 Task: Create a section Automated Code Review Sprint and in the section, add a milestone Integration with Third-Party APIs in the project ToughWorks.
Action: Mouse moved to (80, 444)
Screenshot: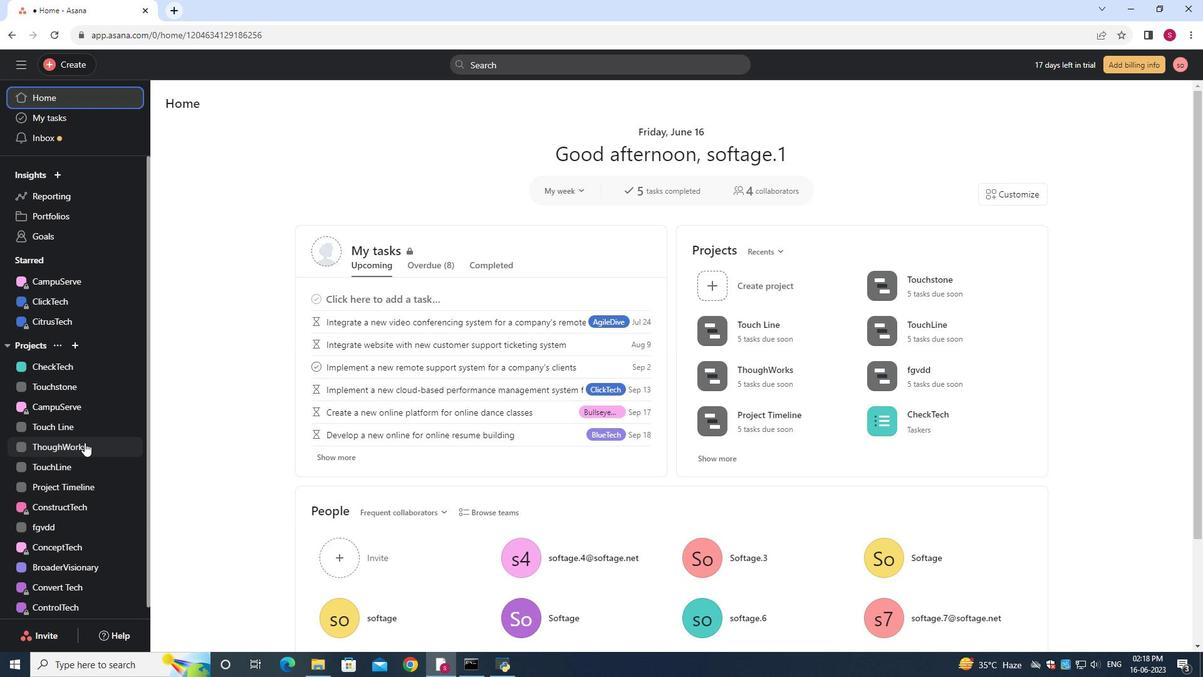 
Action: Mouse pressed left at (80, 444)
Screenshot: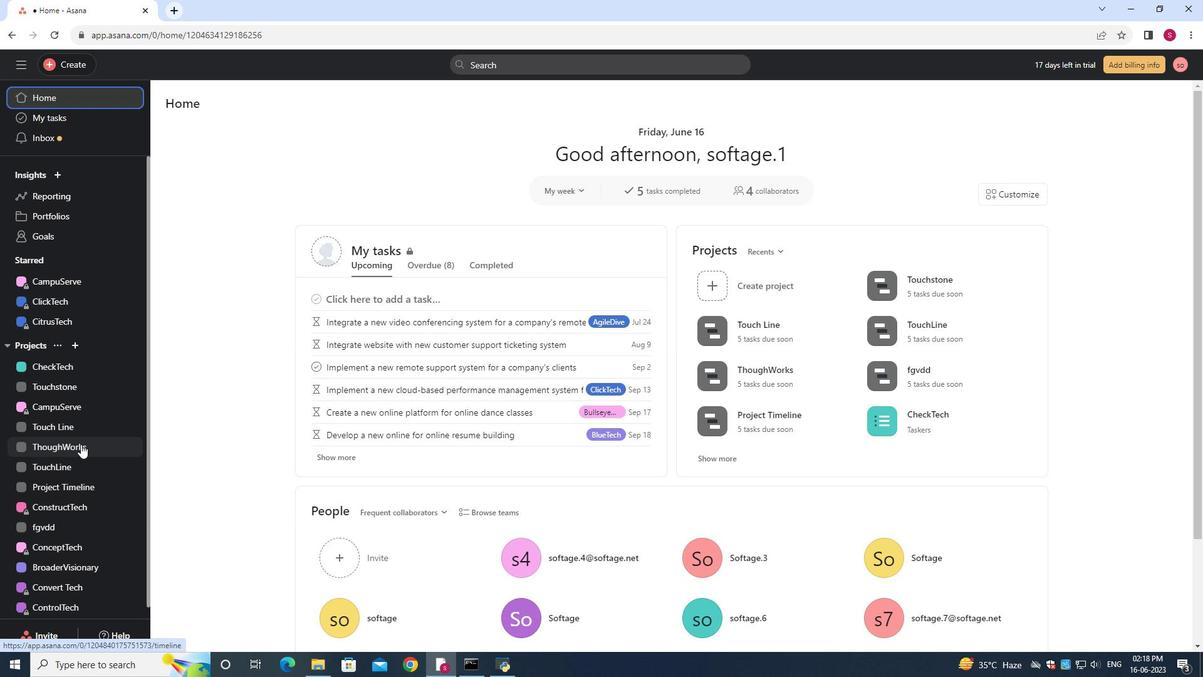 
Action: Mouse moved to (220, 132)
Screenshot: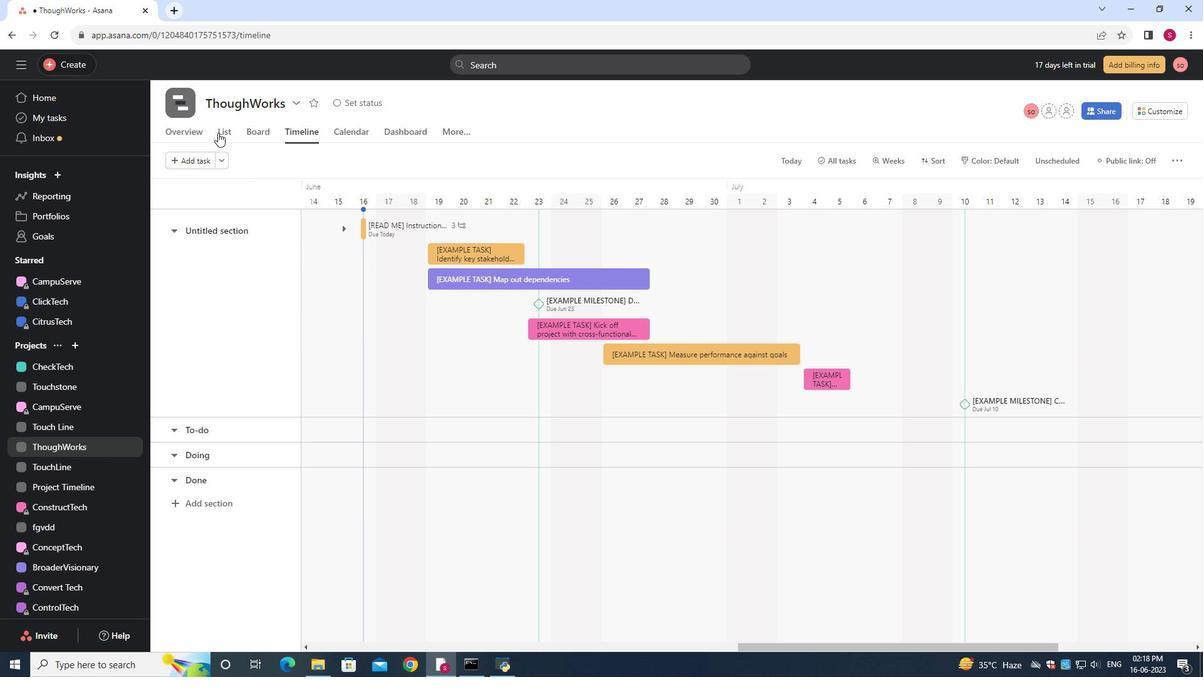 
Action: Mouse pressed left at (220, 132)
Screenshot: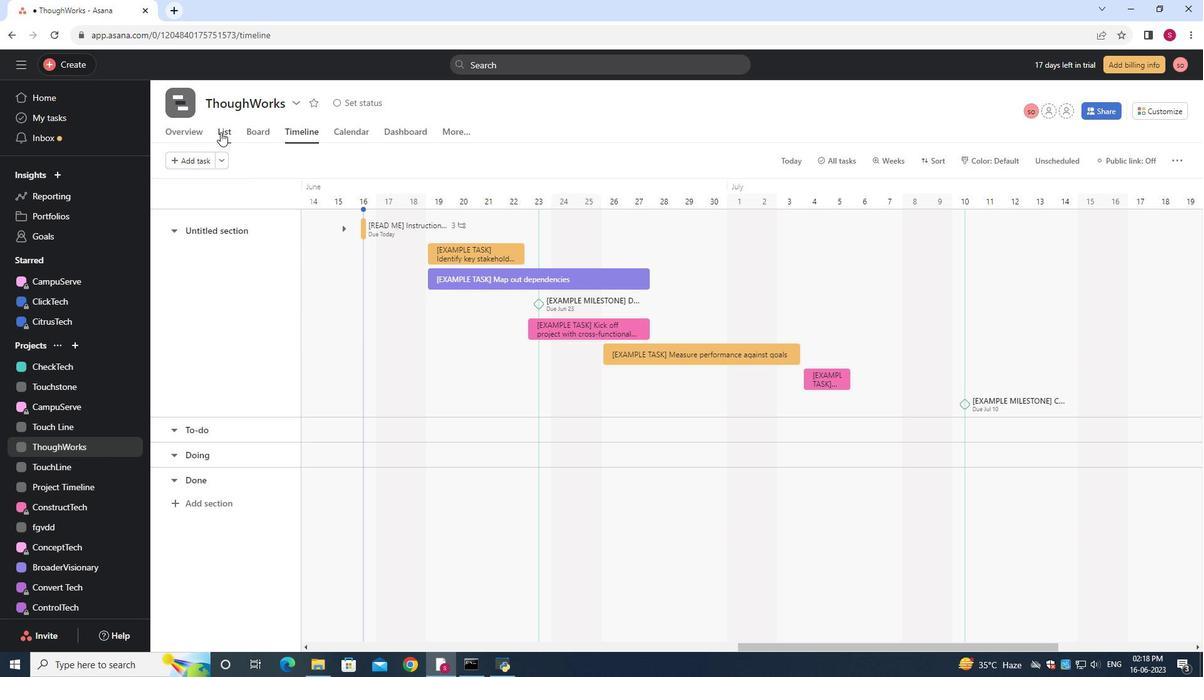 
Action: Mouse moved to (221, 160)
Screenshot: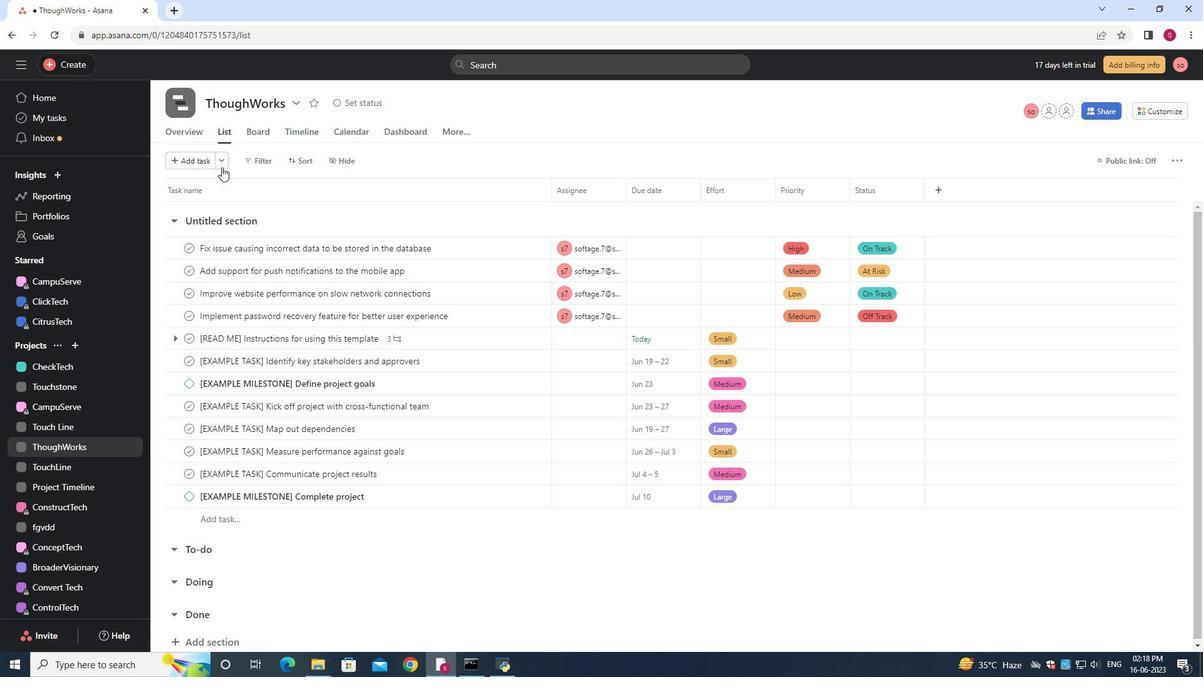 
Action: Mouse pressed left at (221, 160)
Screenshot: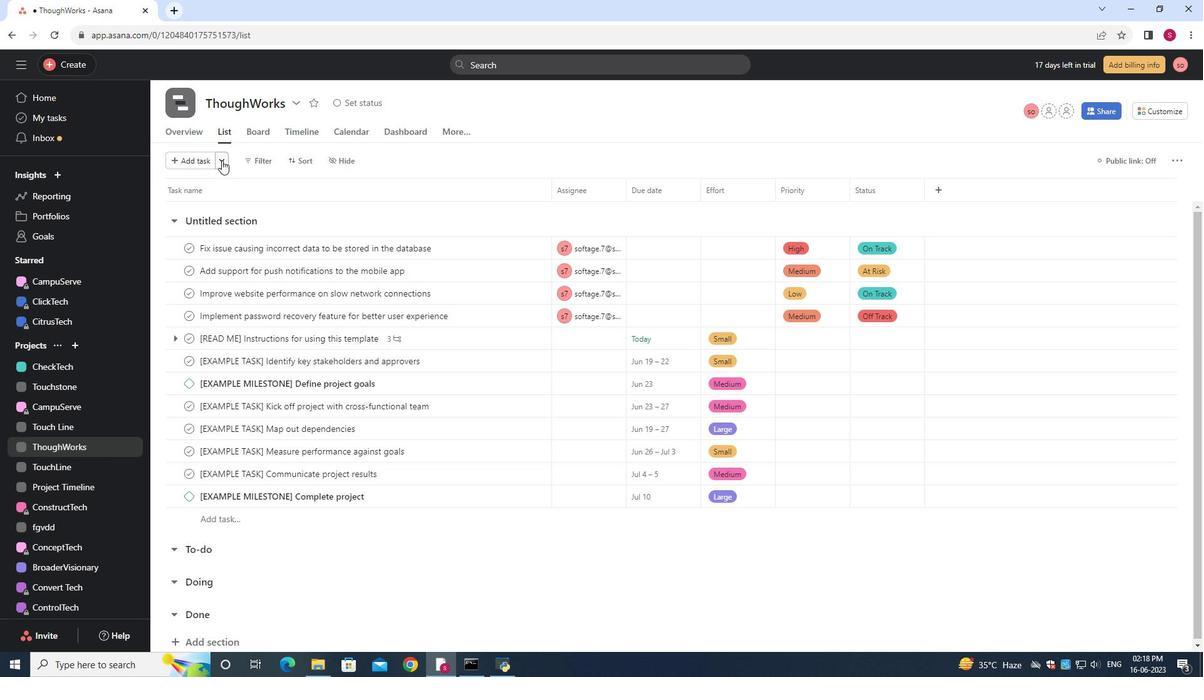 
Action: Mouse moved to (252, 183)
Screenshot: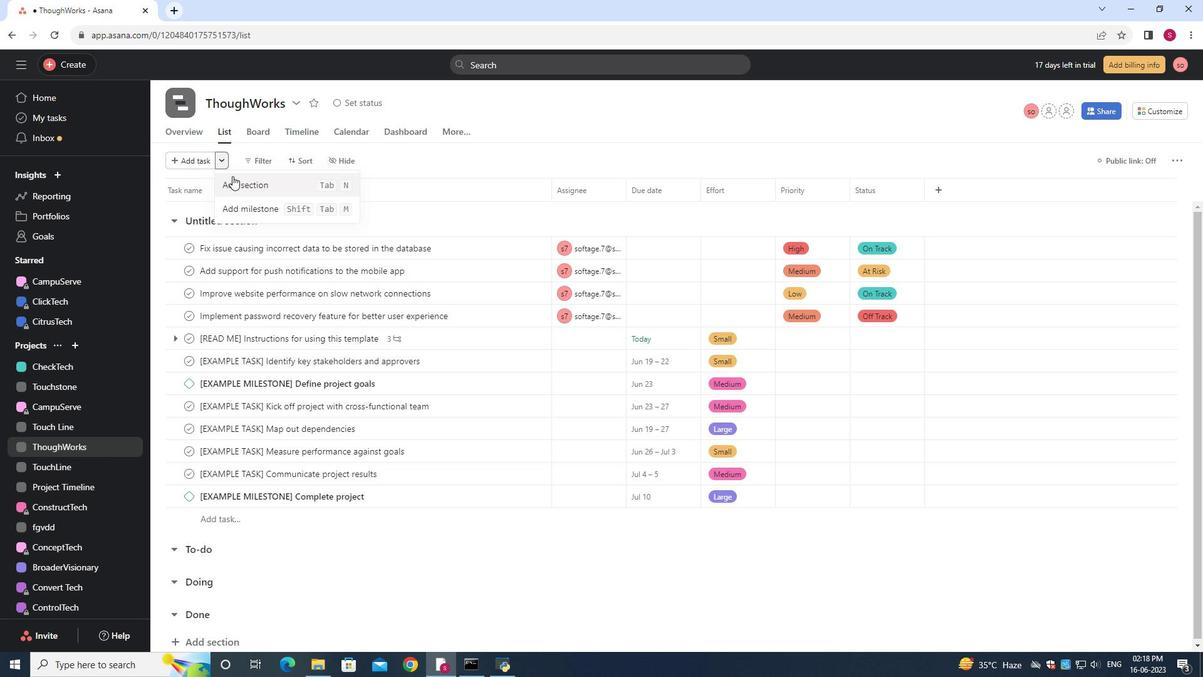 
Action: Mouse pressed left at (252, 183)
Screenshot: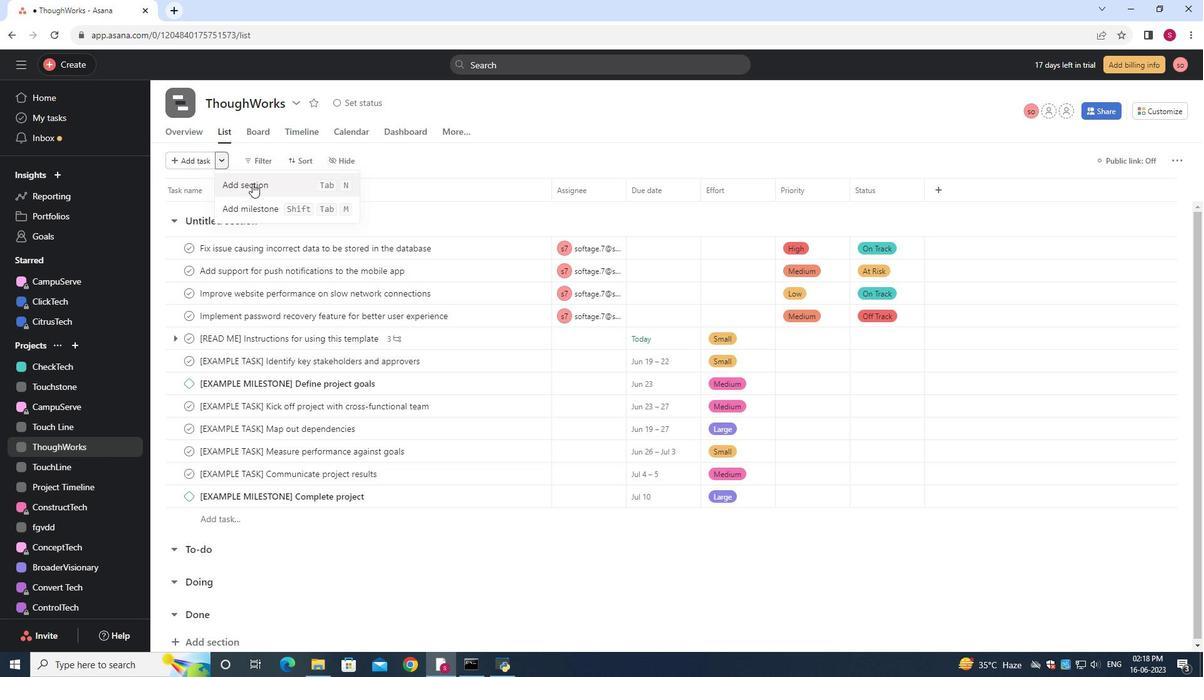 
Action: Mouse moved to (220, 208)
Screenshot: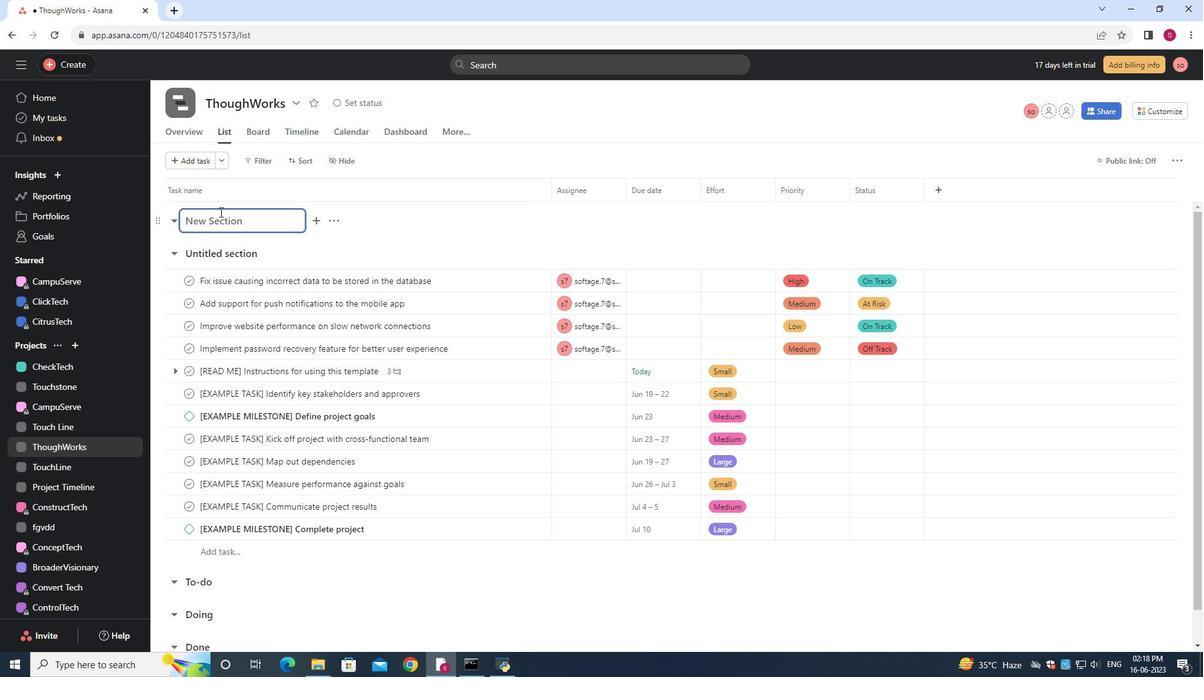 
Action: Key pressed <Key.shift>Automated<Key.space><Key.shift>Code<Key.space><Key.shift><Key.shift><Key.shift><Key.shift><Key.shift><Key.shift><Key.shift><Key.shift><Key.shift><Key.shift><Key.shift><Key.shift><Key.shift><Key.shift><Key.shift><Key.shift>Review<Key.space><Key.shift><Key.shift><Key.shift><Key.shift><Key.shift><Key.shift><Key.shift><Key.shift><Key.shift><Key.shift><Key.shift><Key.shift><Key.shift>Sprint<Key.enter>
Screenshot: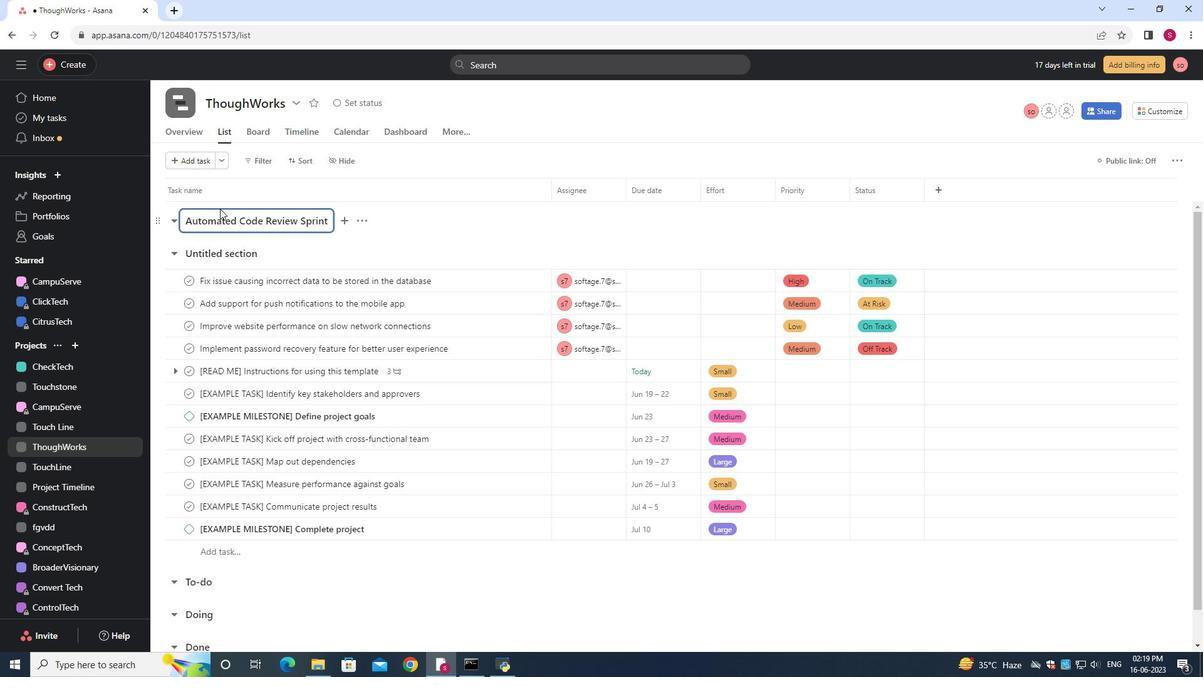 
Action: Mouse moved to (220, 160)
Screenshot: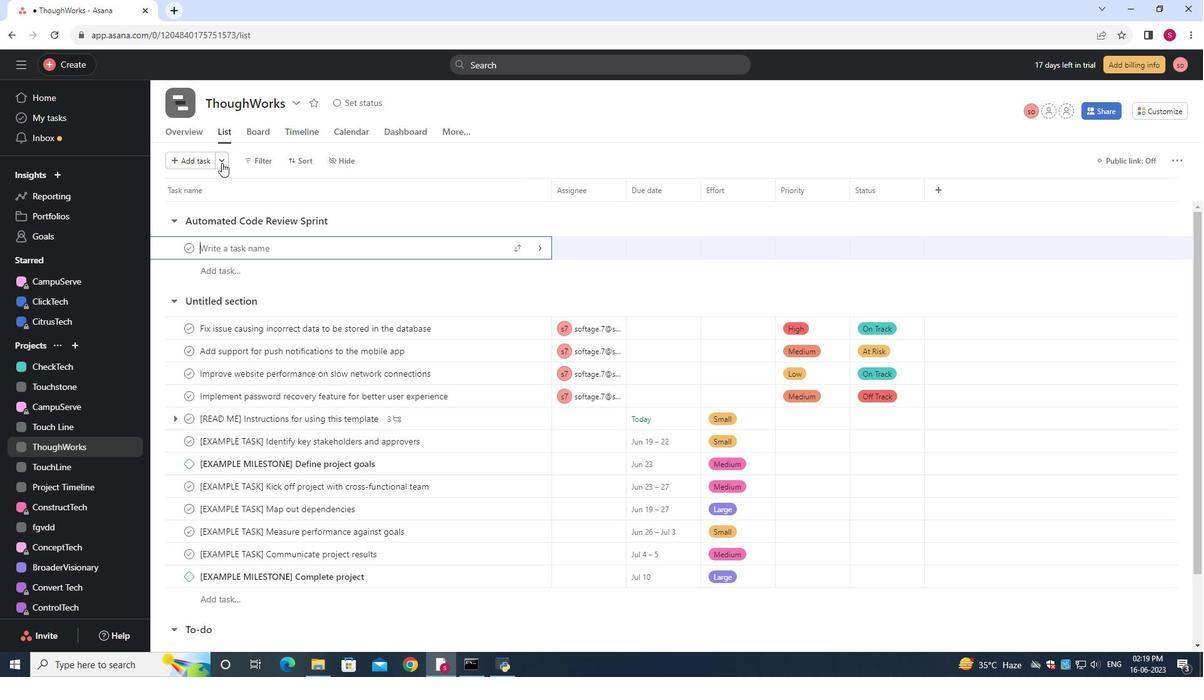 
Action: Mouse pressed left at (220, 160)
Screenshot: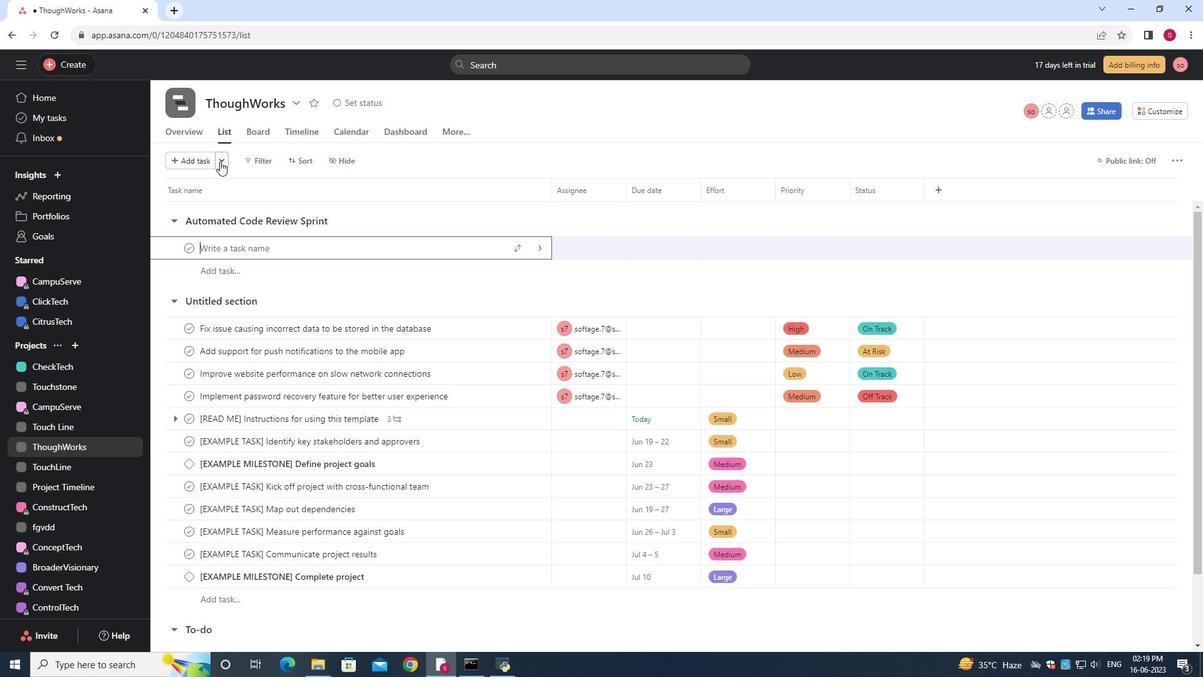 
Action: Mouse moved to (238, 205)
Screenshot: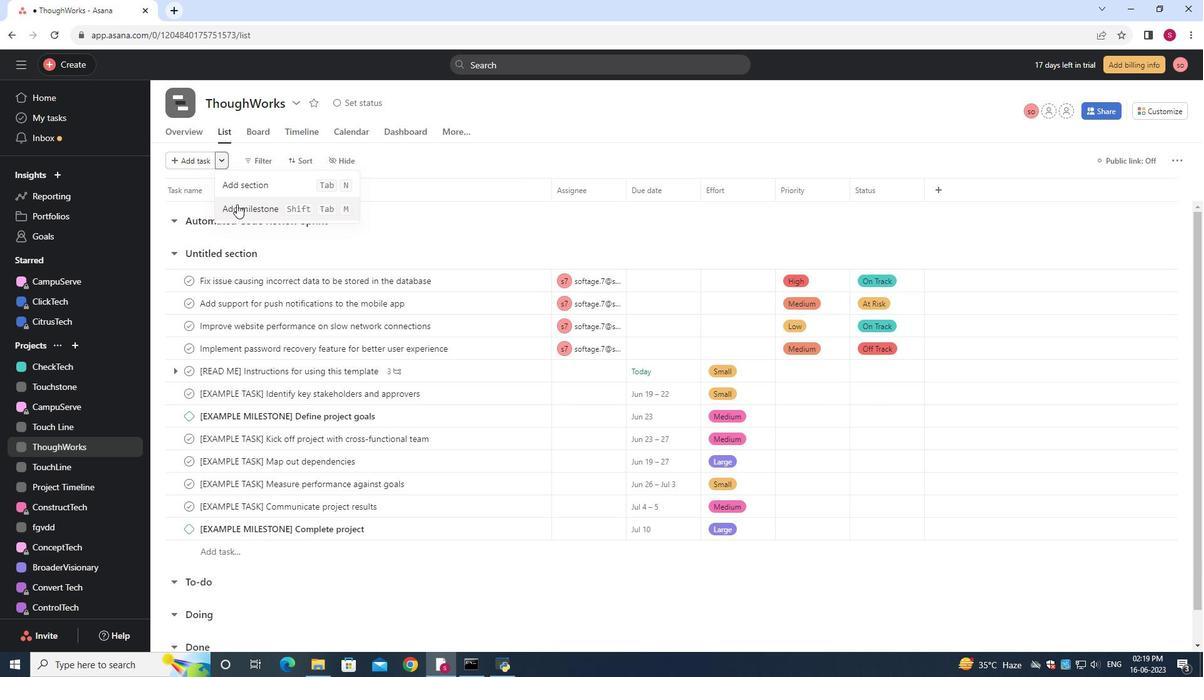 
Action: Mouse pressed left at (238, 205)
Screenshot: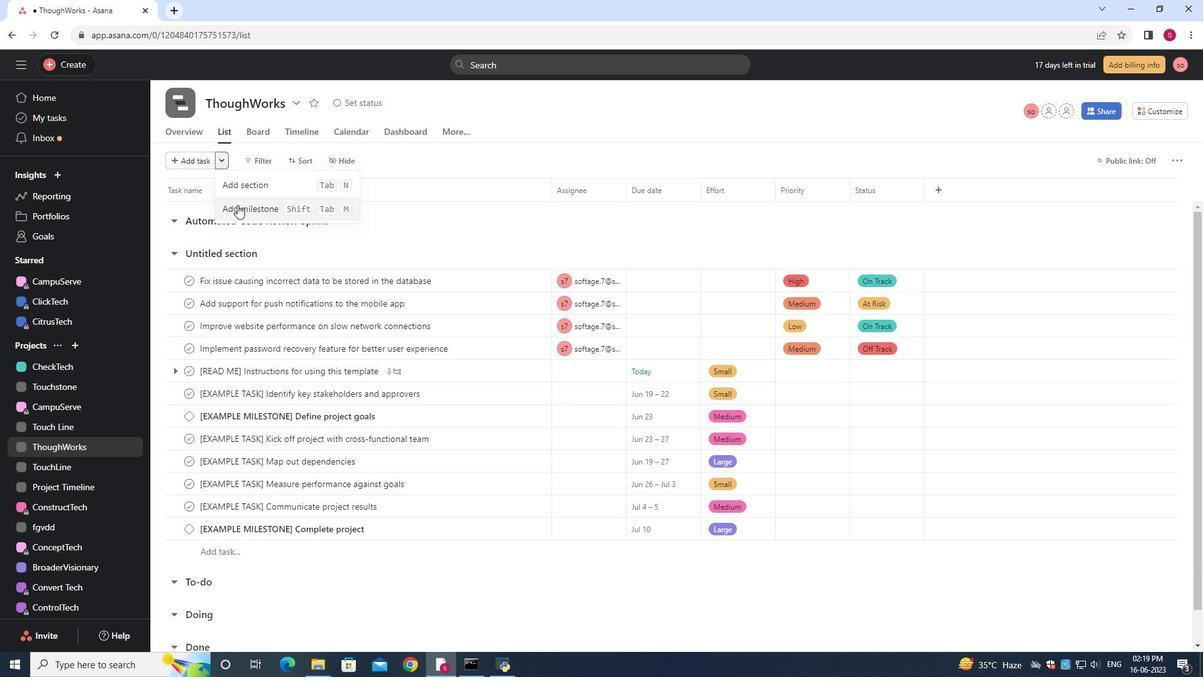 
Action: Mouse moved to (244, 205)
Screenshot: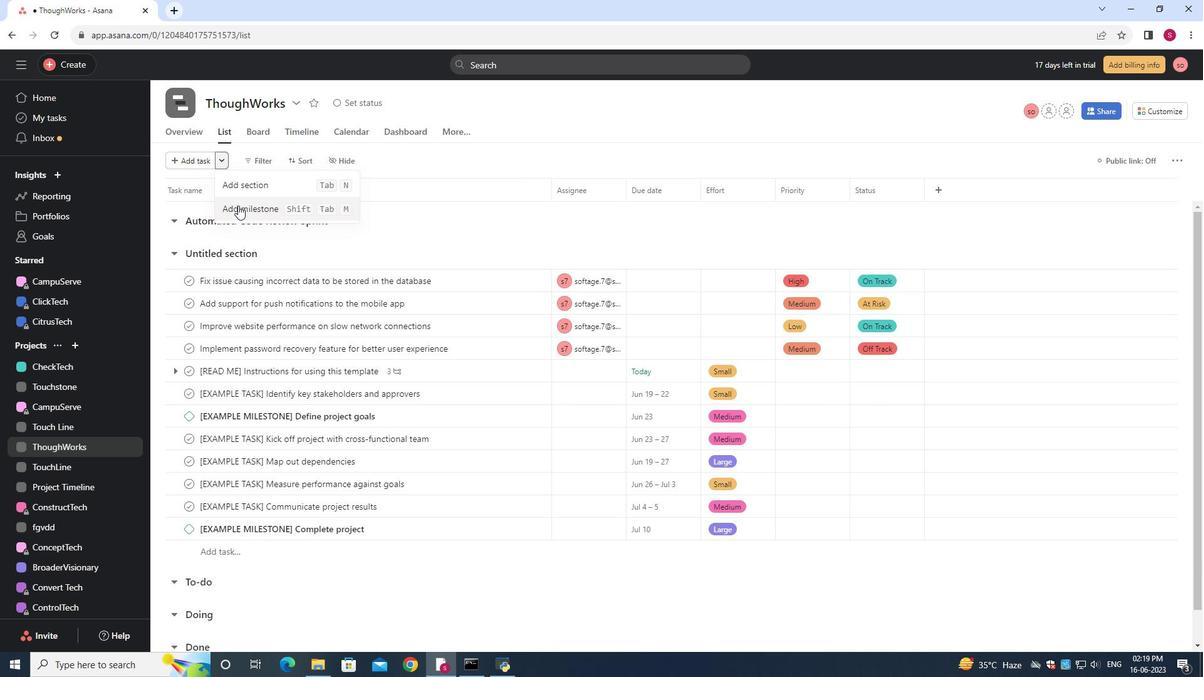 
Action: Key pressed <Key.backspace><Key.shift>Integration<Key.space>with<Key.space><Key.shift>Third-<Key.shift>Party<Key.space><Key.shift>APIs<Key.enter>
Screenshot: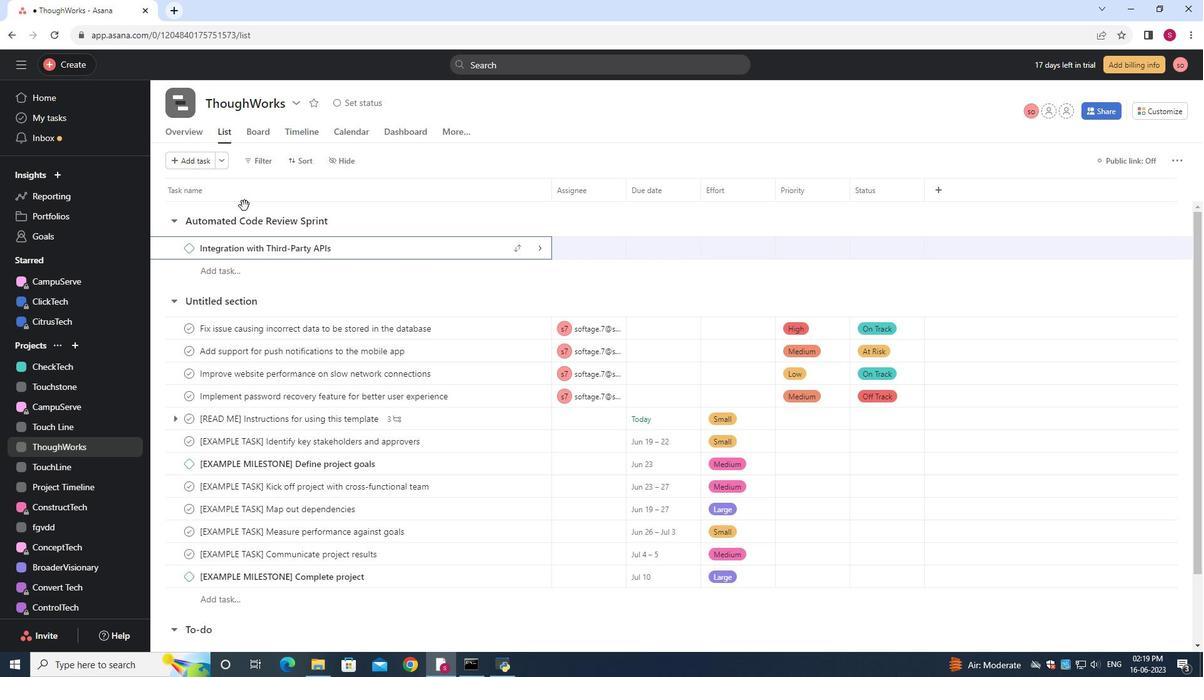 
Action: Mouse moved to (243, 200)
Screenshot: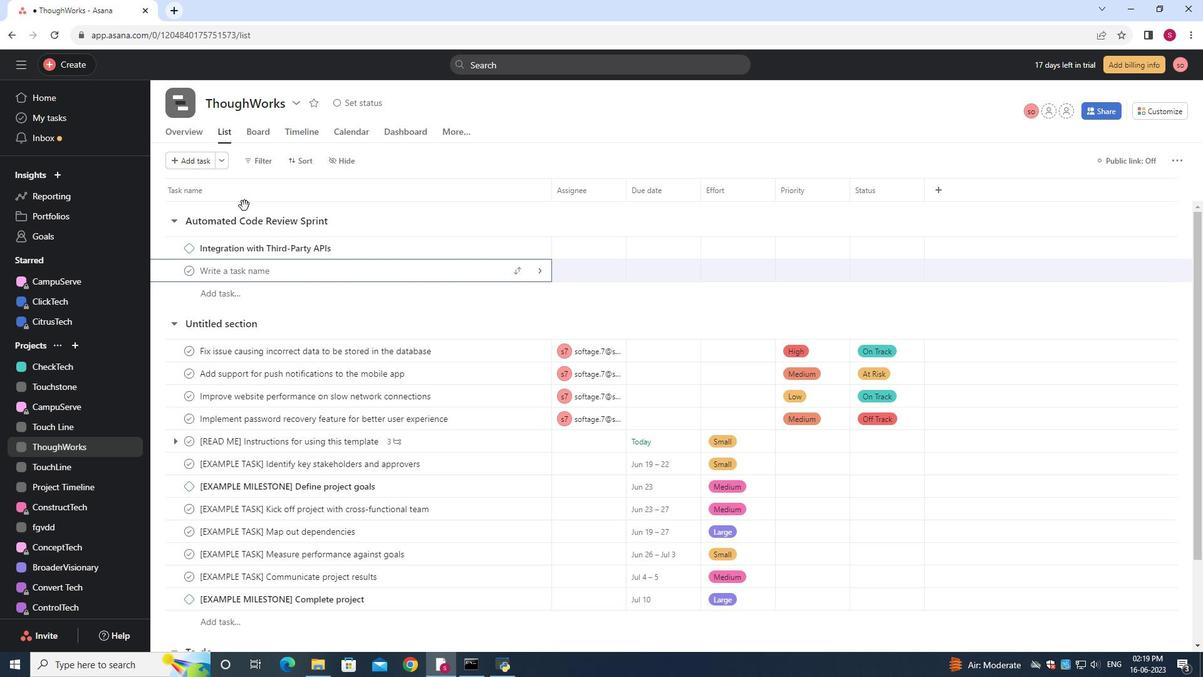 
